 Task: Reset Color Balance
Action: Mouse moved to (165, 462)
Screenshot: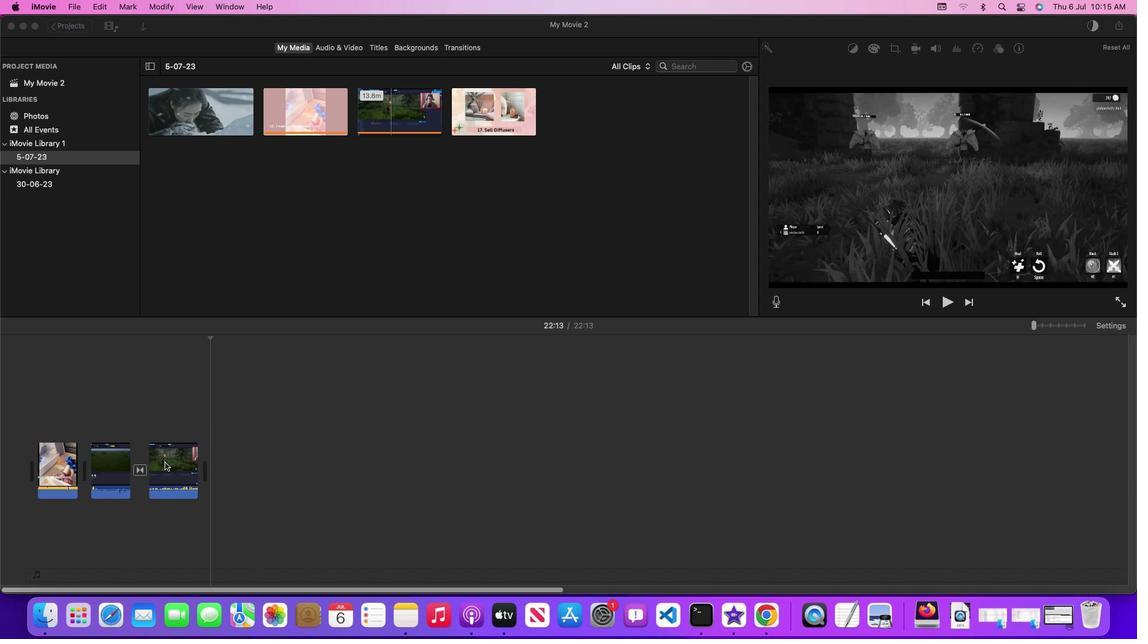 
Action: Mouse pressed left at (165, 462)
Screenshot: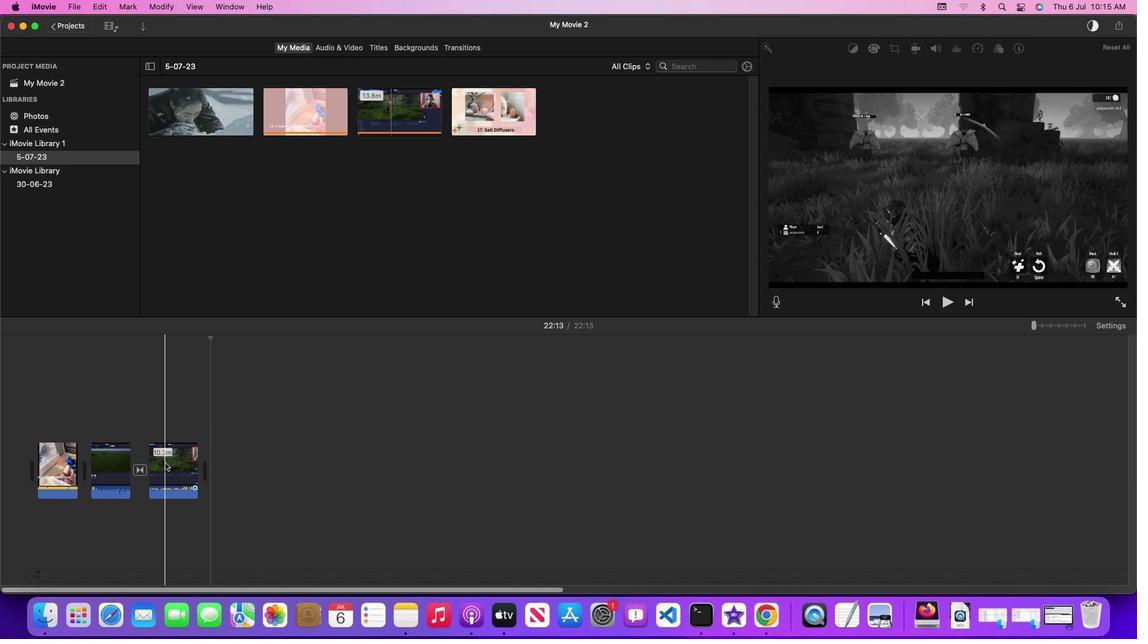 
Action: Mouse pressed left at (165, 462)
Screenshot: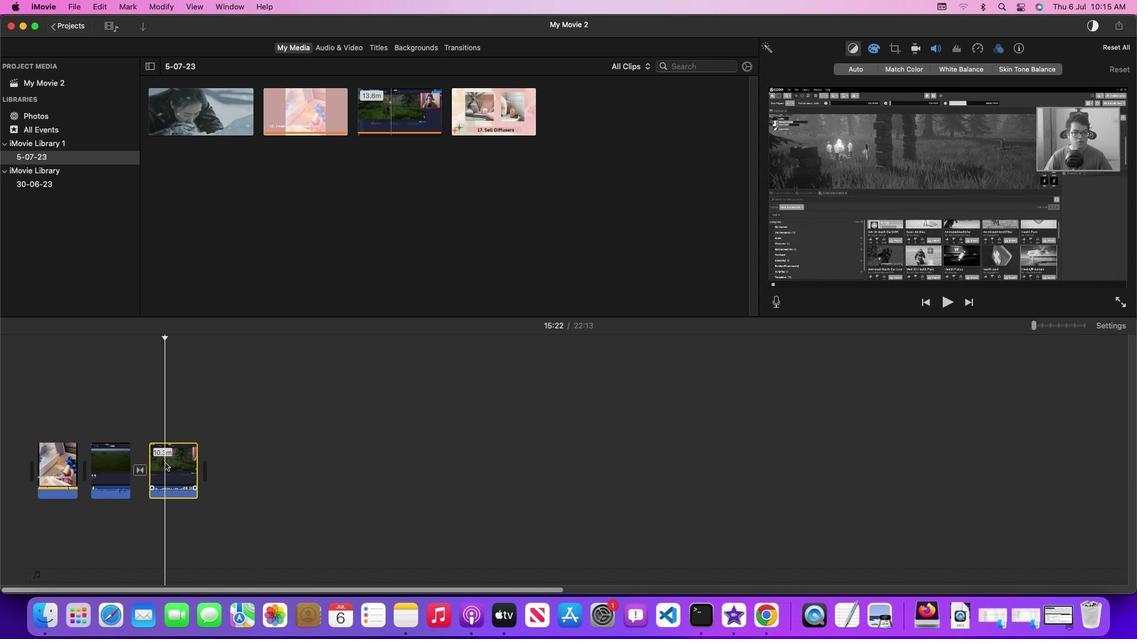 
Action: Mouse moved to (156, 3)
Screenshot: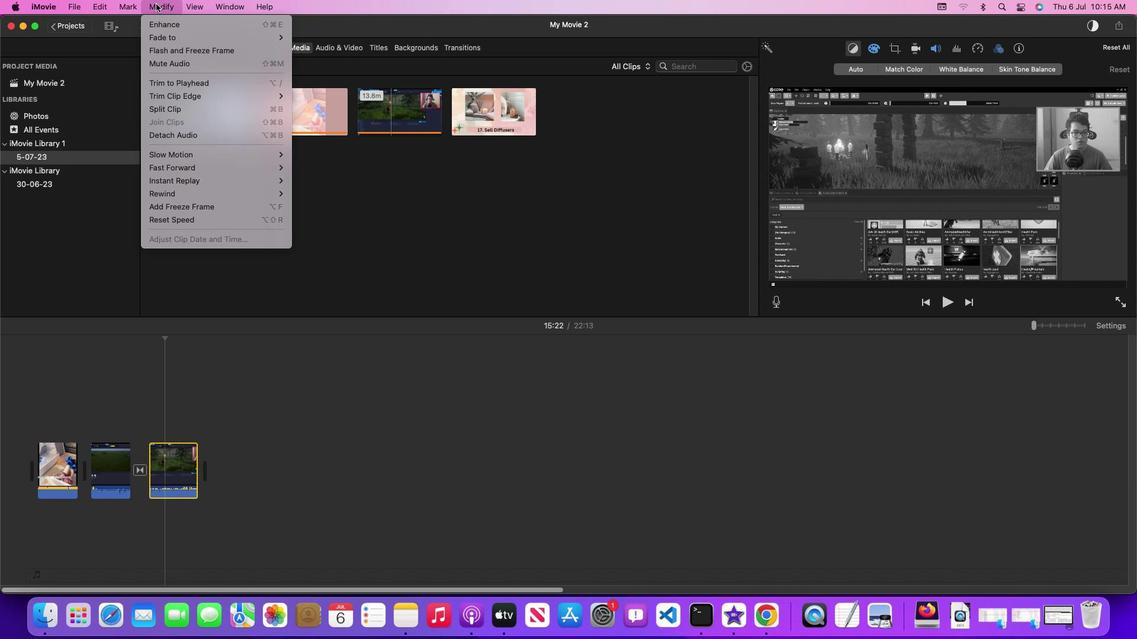 
Action: Mouse pressed left at (156, 3)
Screenshot: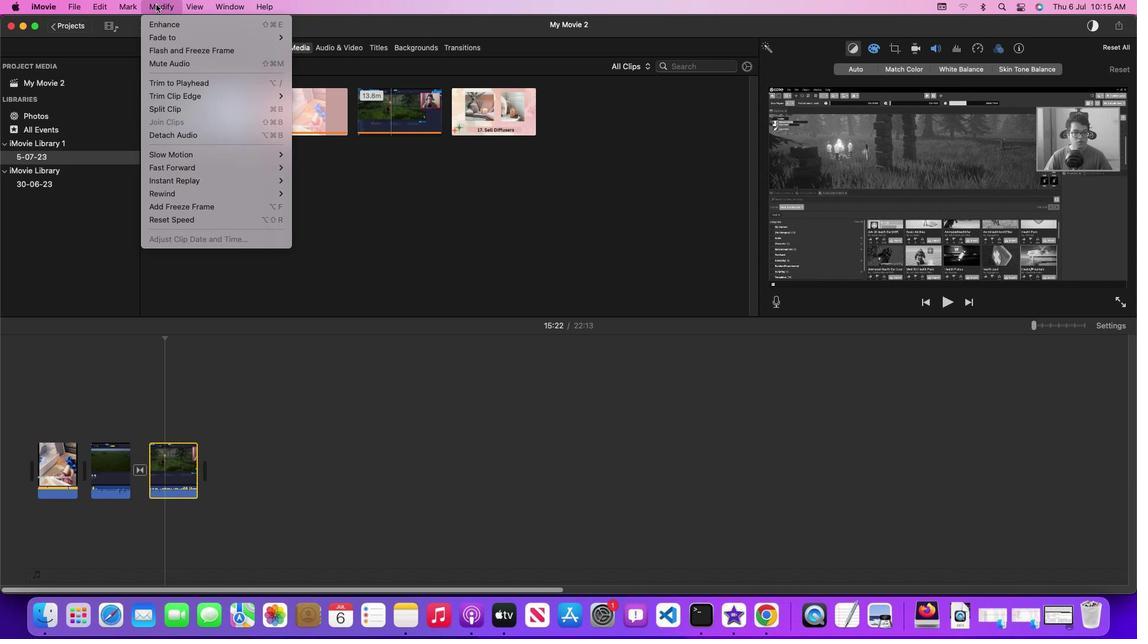 
Action: Mouse moved to (167, 23)
Screenshot: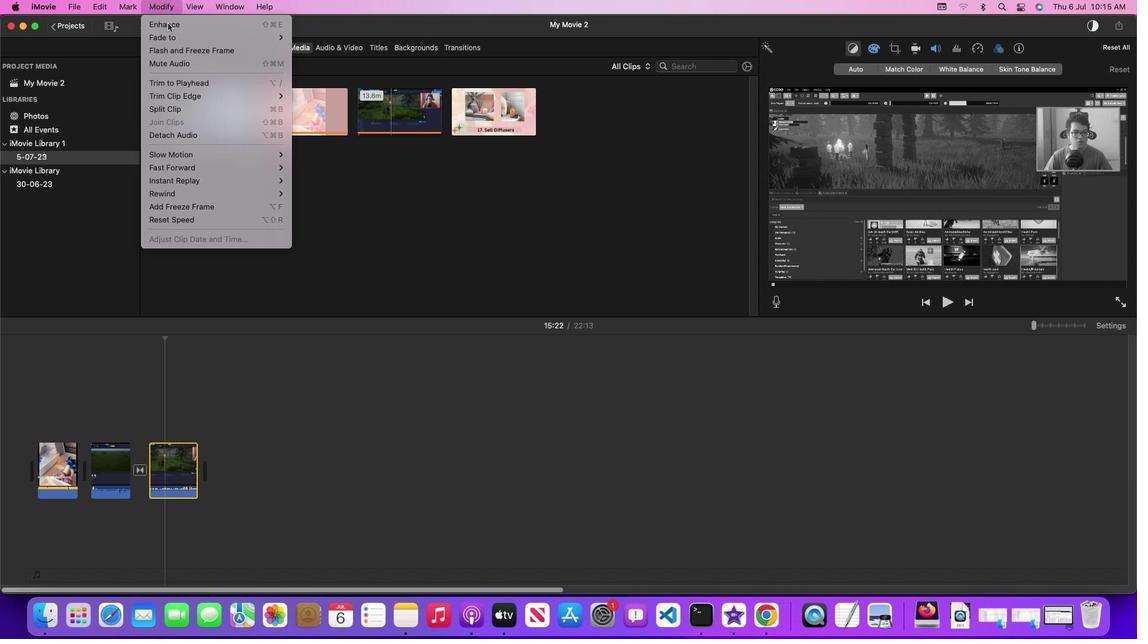 
Action: Mouse pressed left at (167, 23)
Screenshot: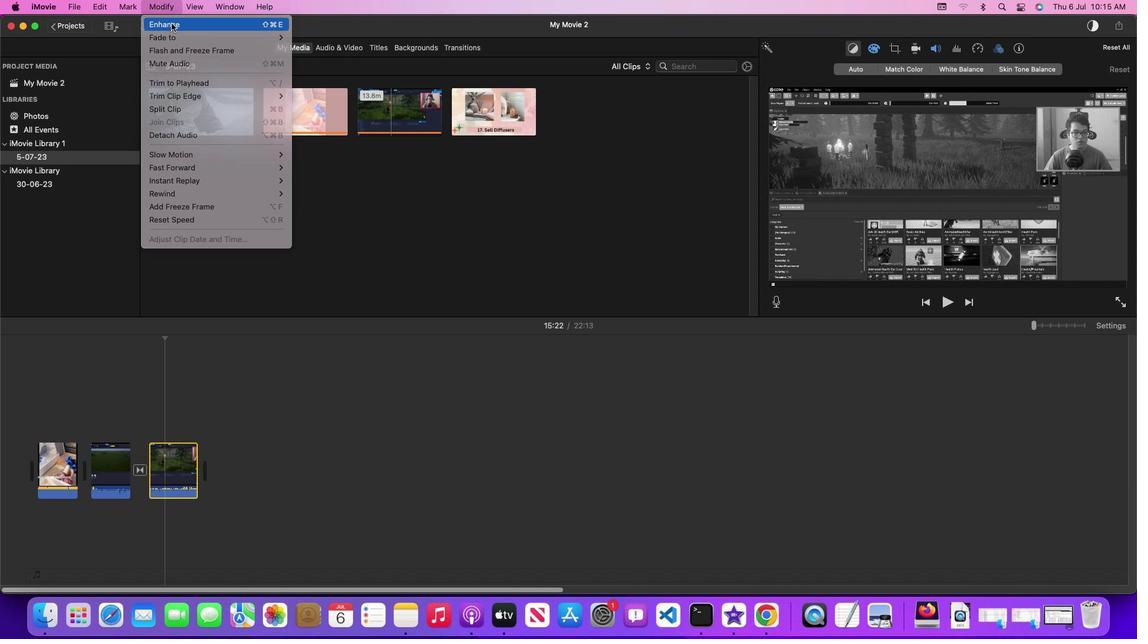 
Action: Mouse moved to (1118, 68)
Screenshot: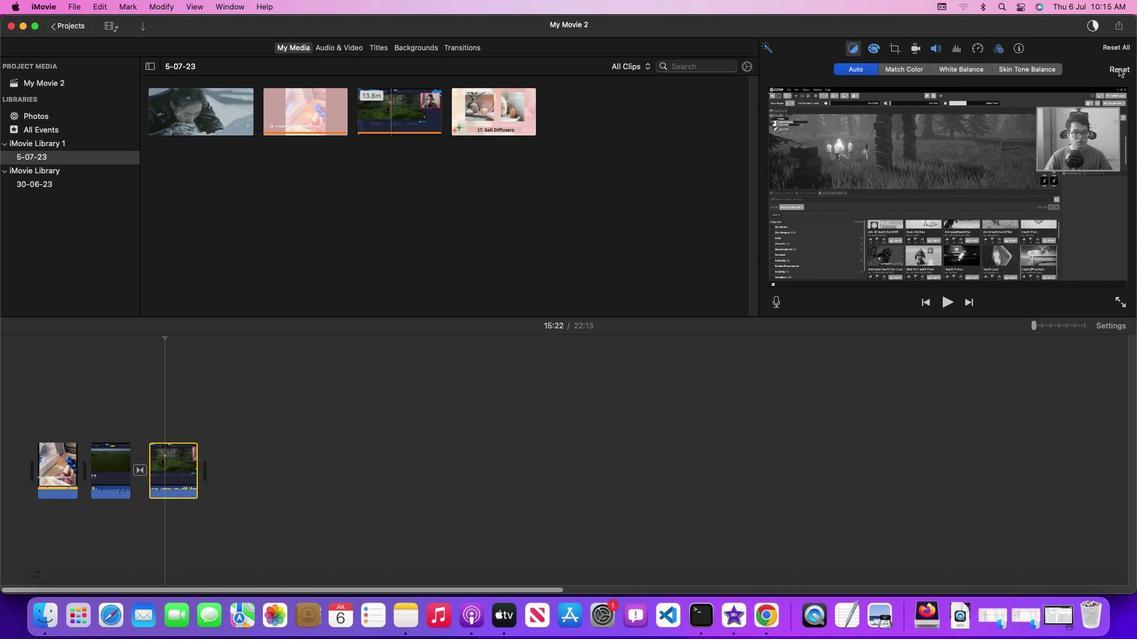 
Action: Mouse pressed left at (1118, 68)
Screenshot: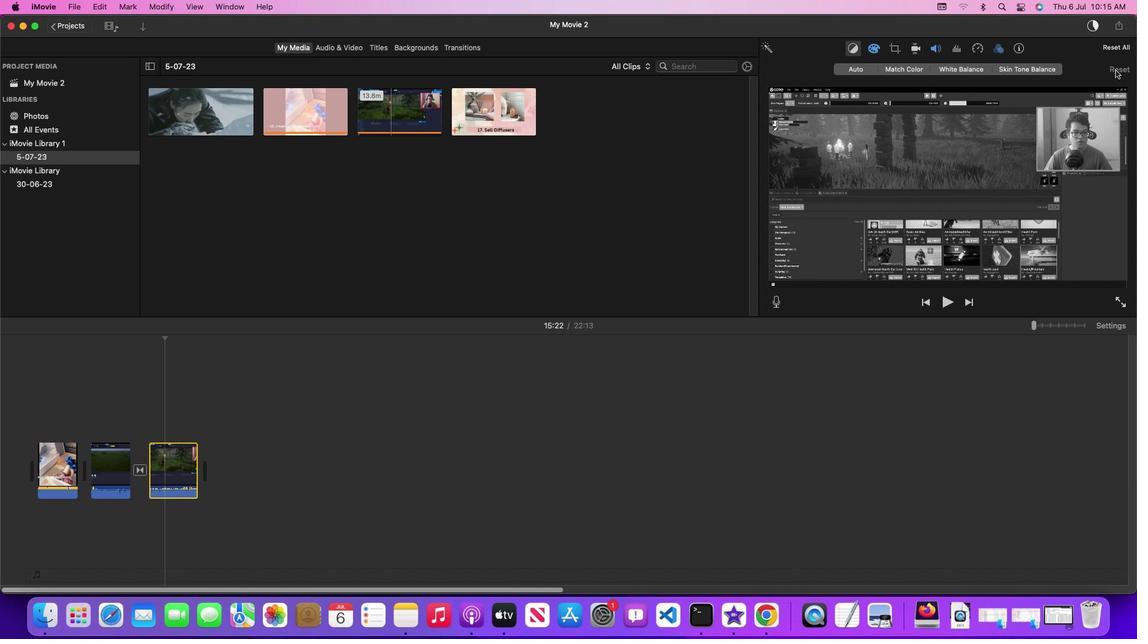 
Action: Mouse moved to (1095, 80)
Screenshot: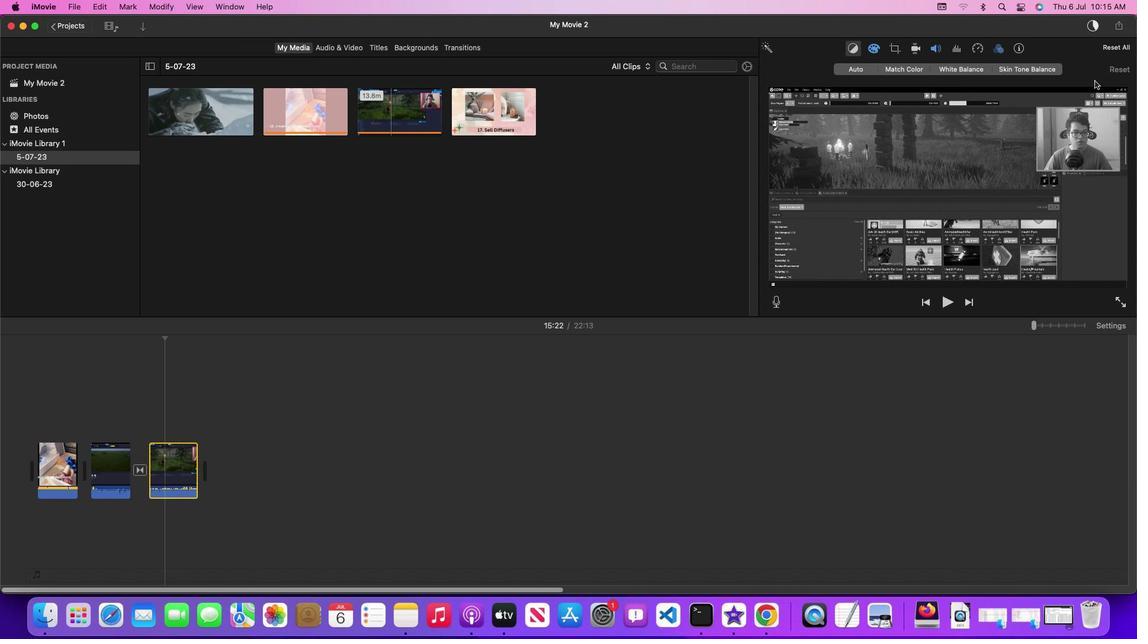 
